 Task: Export your Outlook calendar to a PST file and set a password for the backup.
Action: Mouse moved to (20, 70)
Screenshot: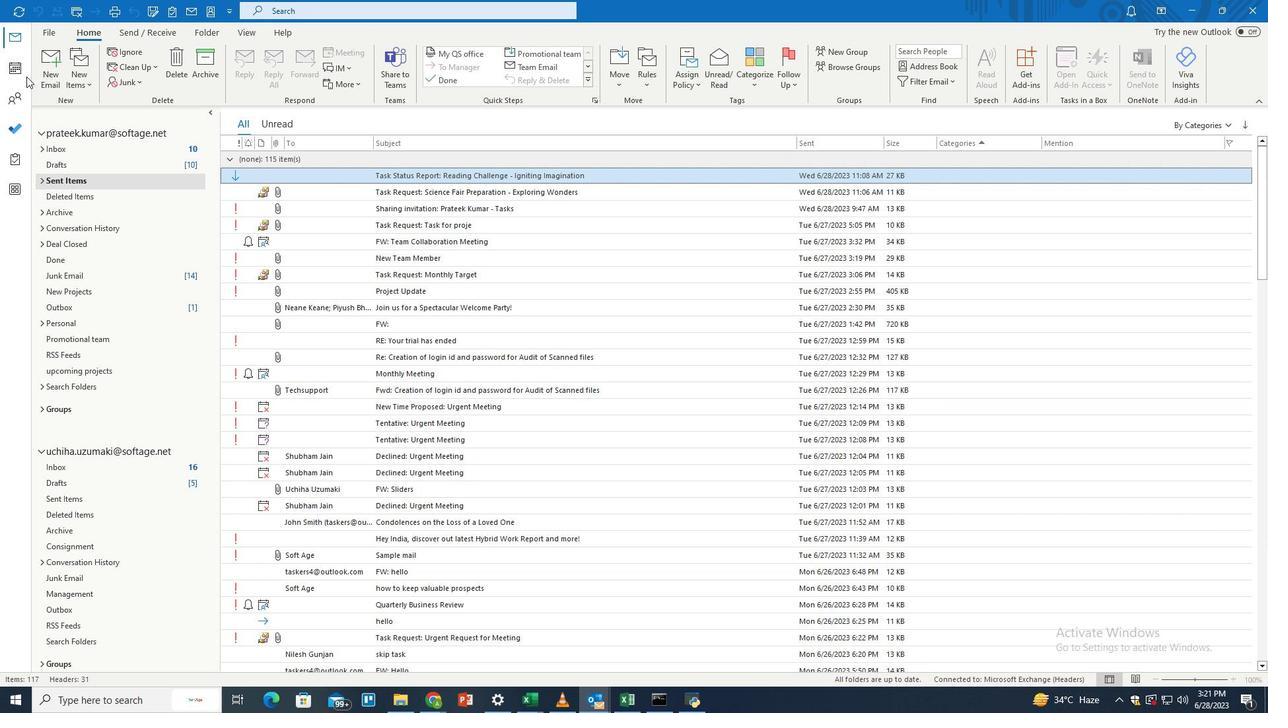
Action: Mouse pressed left at (20, 70)
Screenshot: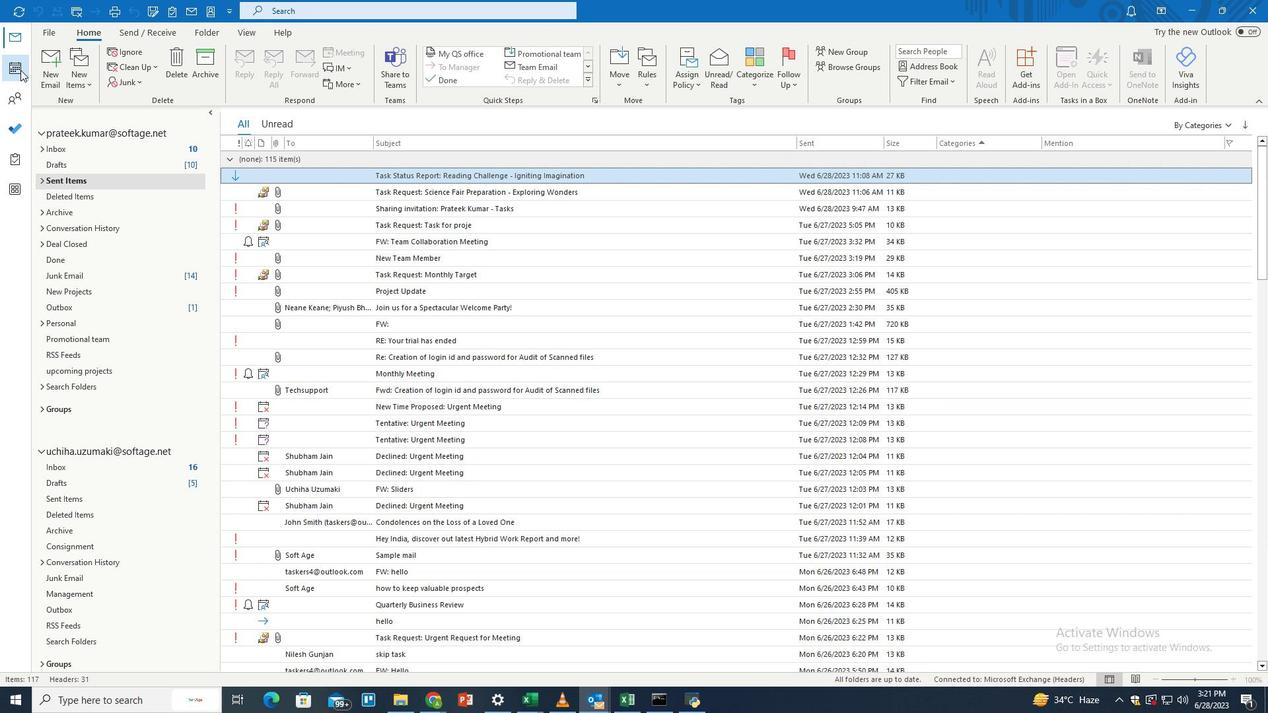 
Action: Mouse moved to (48, 33)
Screenshot: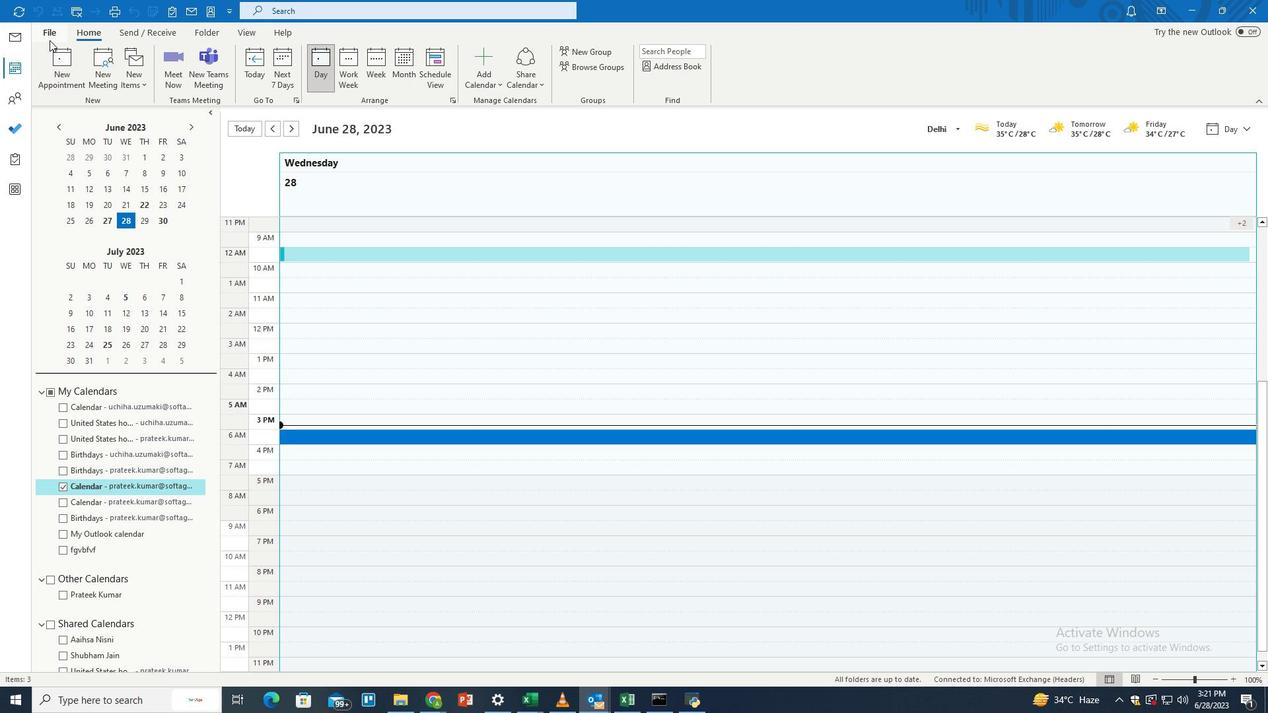 
Action: Mouse pressed left at (48, 33)
Screenshot: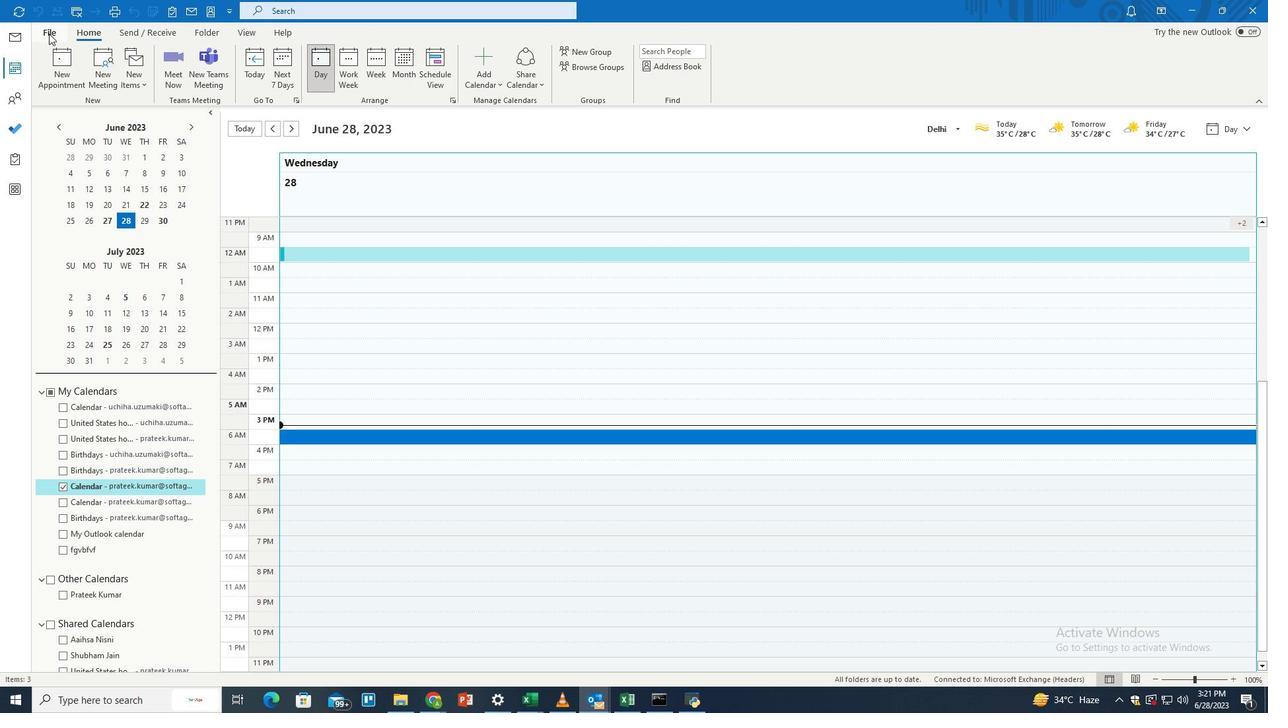
Action: Mouse moved to (48, 90)
Screenshot: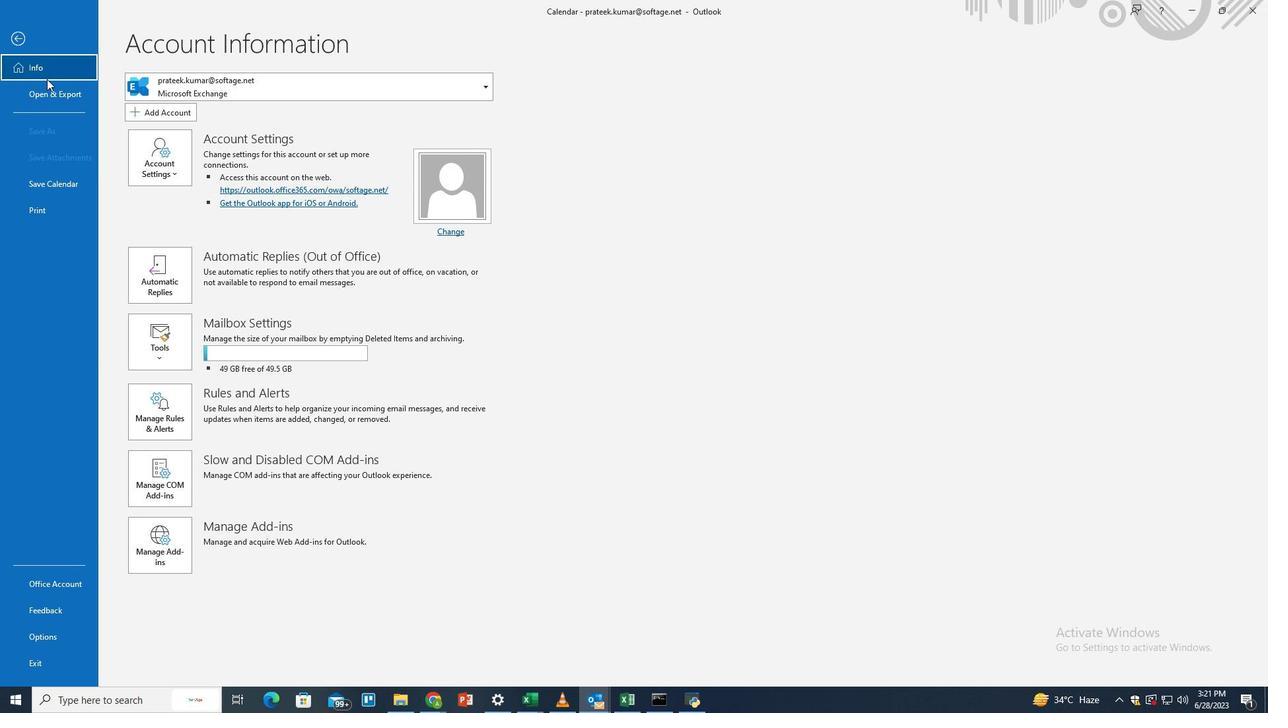 
Action: Mouse pressed left at (48, 90)
Screenshot: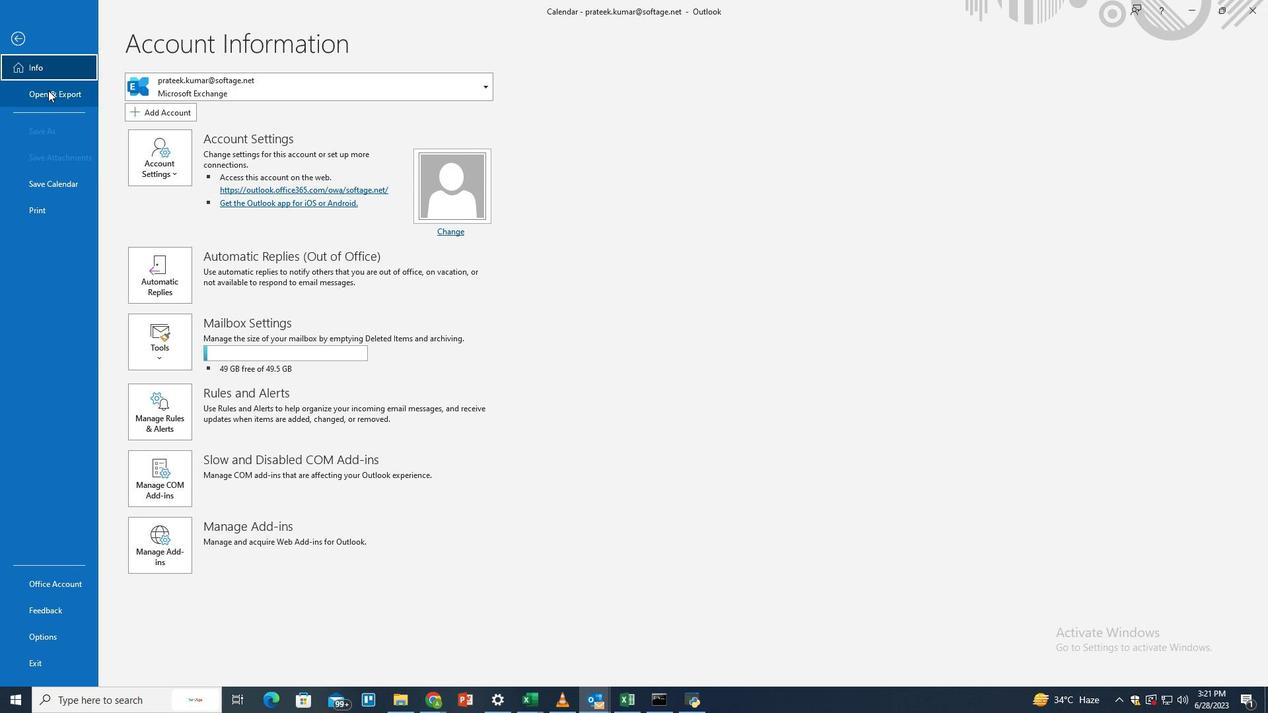 
Action: Mouse moved to (155, 227)
Screenshot: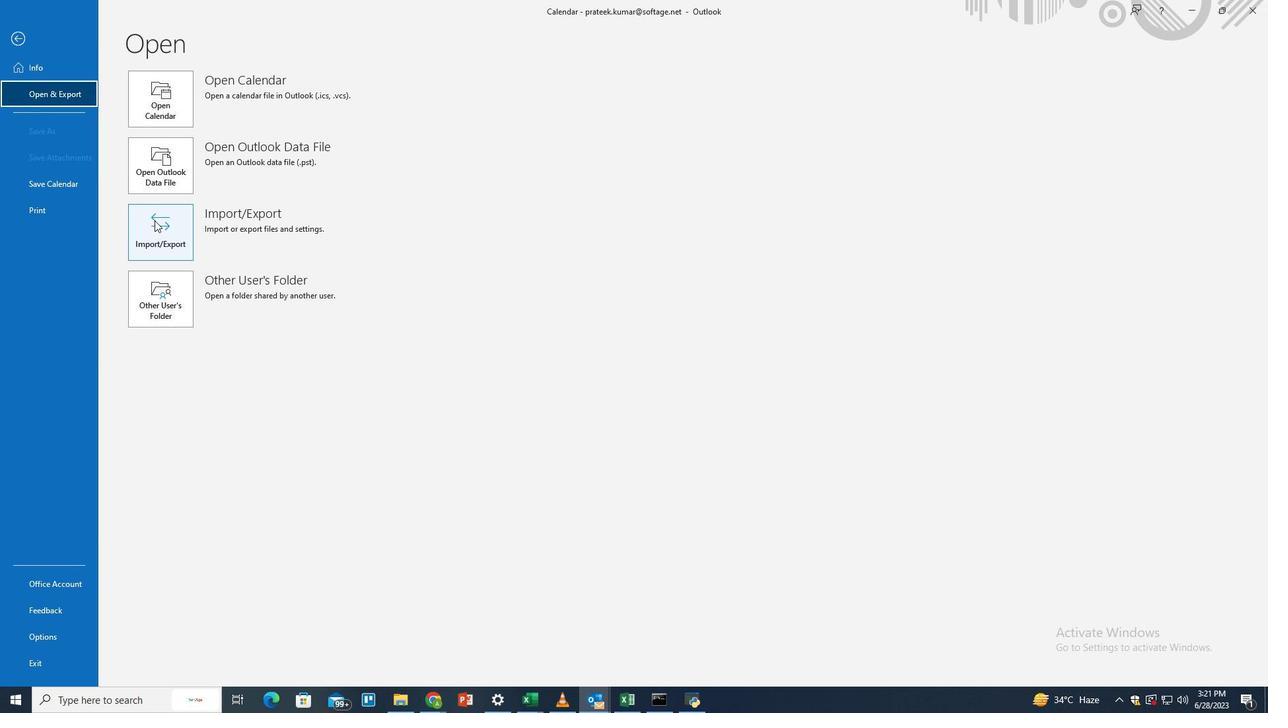 
Action: Mouse pressed left at (155, 227)
Screenshot: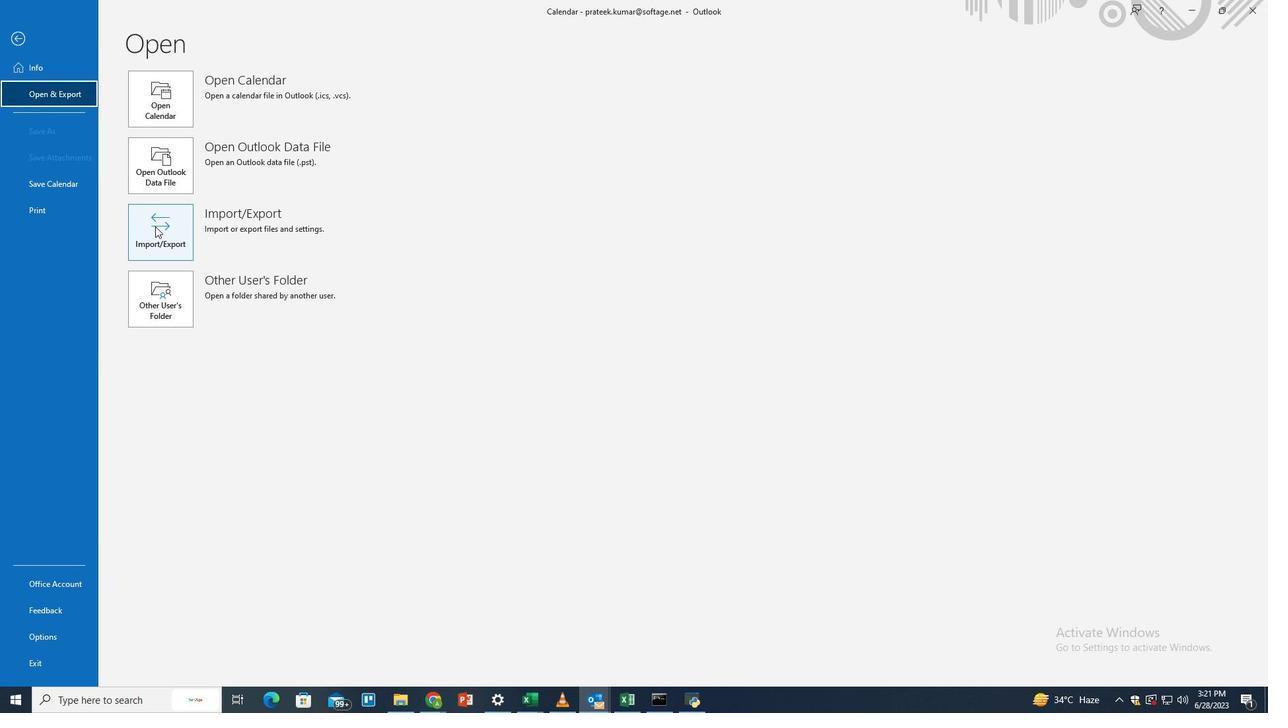 
Action: Mouse moved to (606, 286)
Screenshot: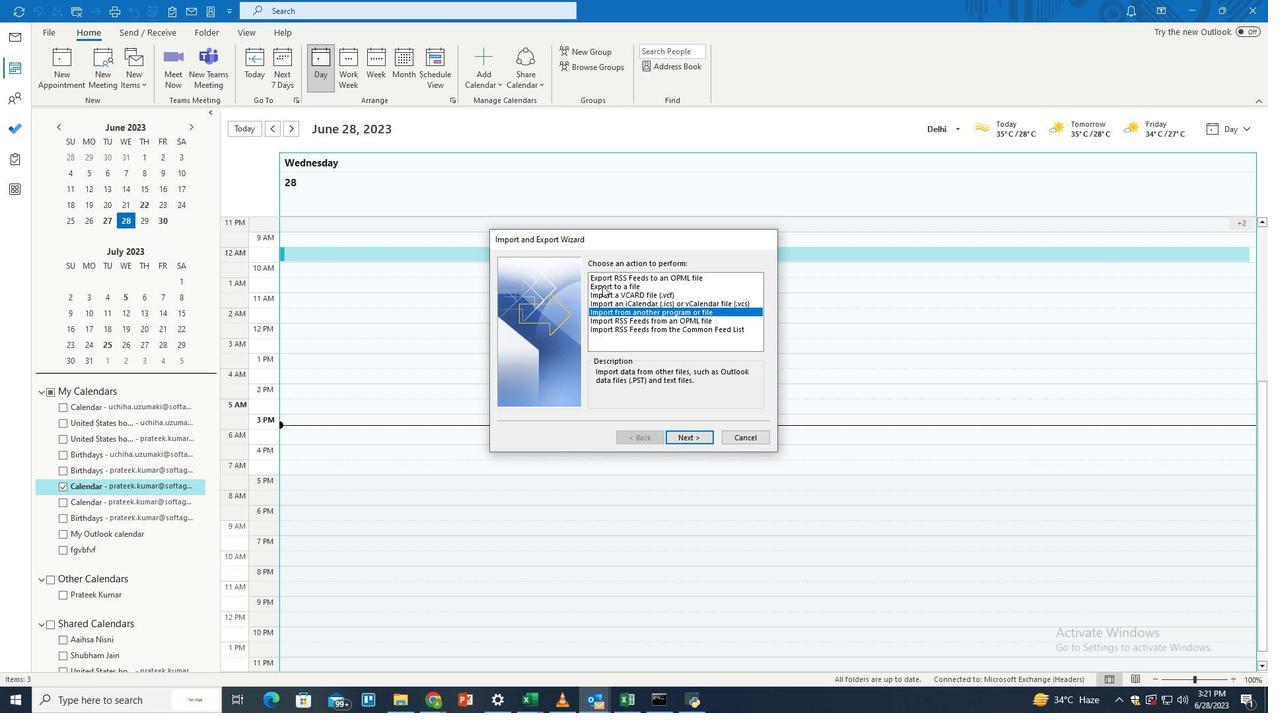 
Action: Mouse pressed left at (606, 286)
Screenshot: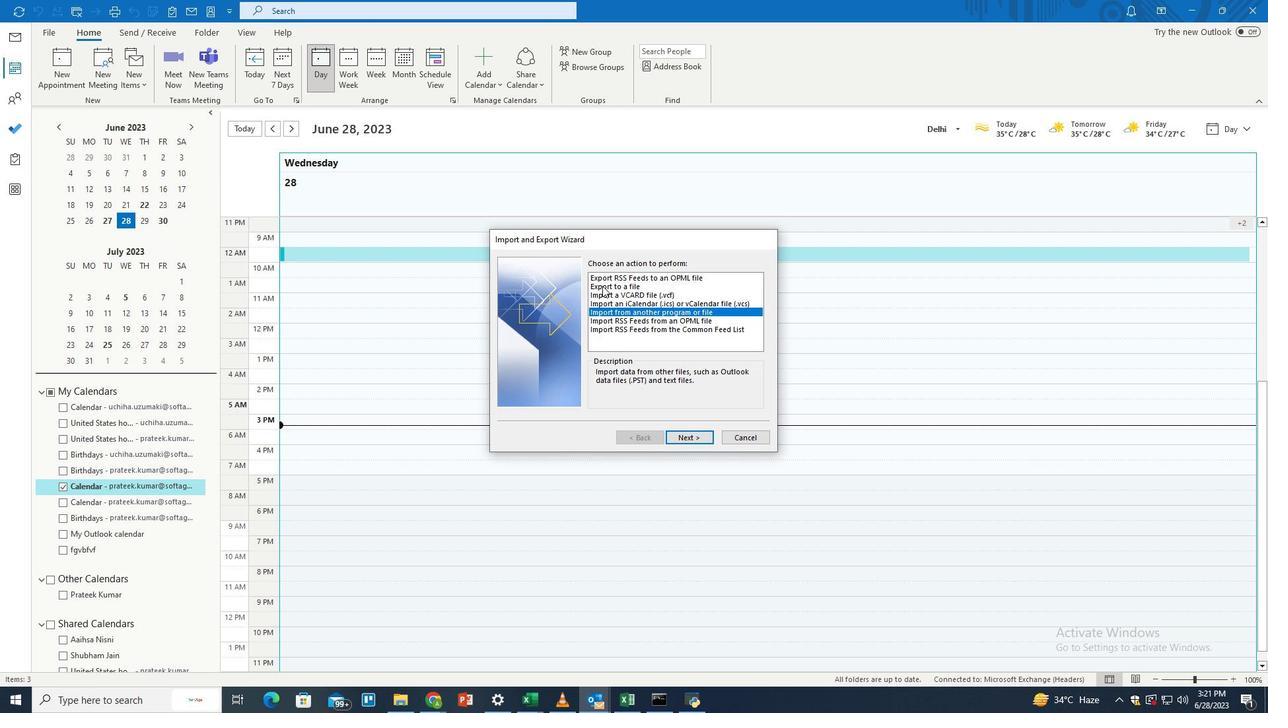 
Action: Mouse moved to (699, 436)
Screenshot: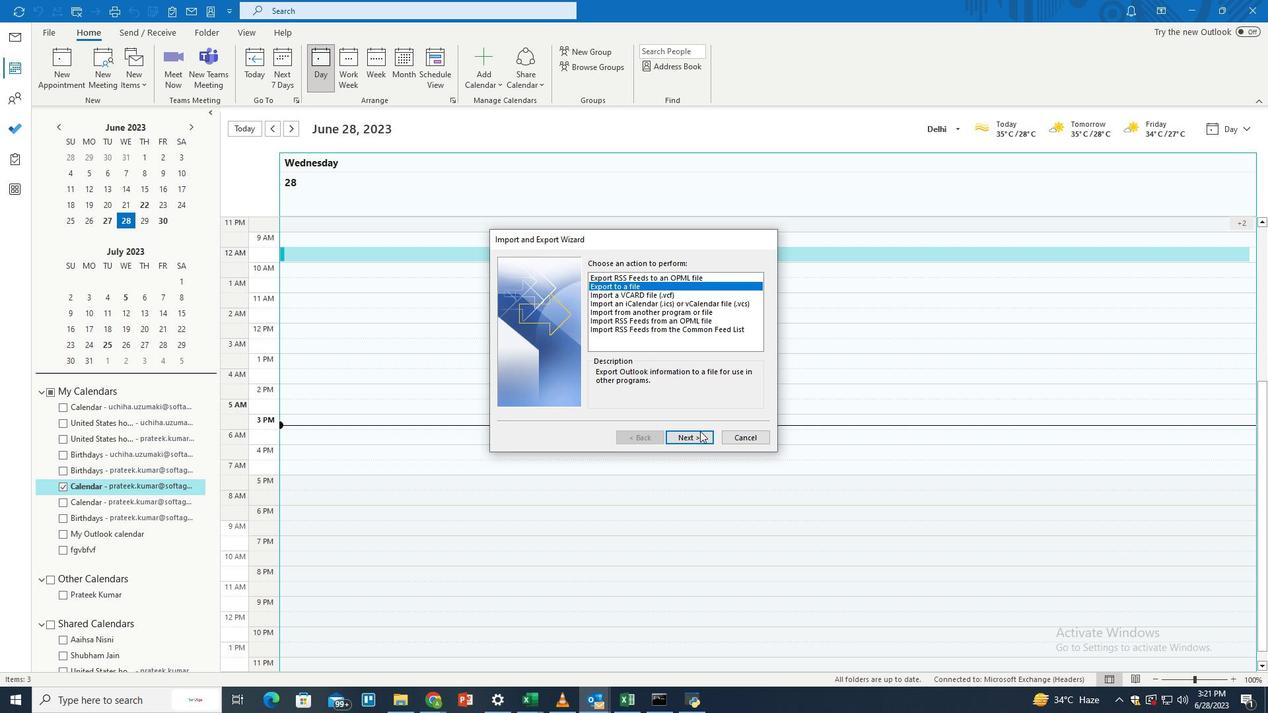 
Action: Mouse pressed left at (699, 436)
Screenshot: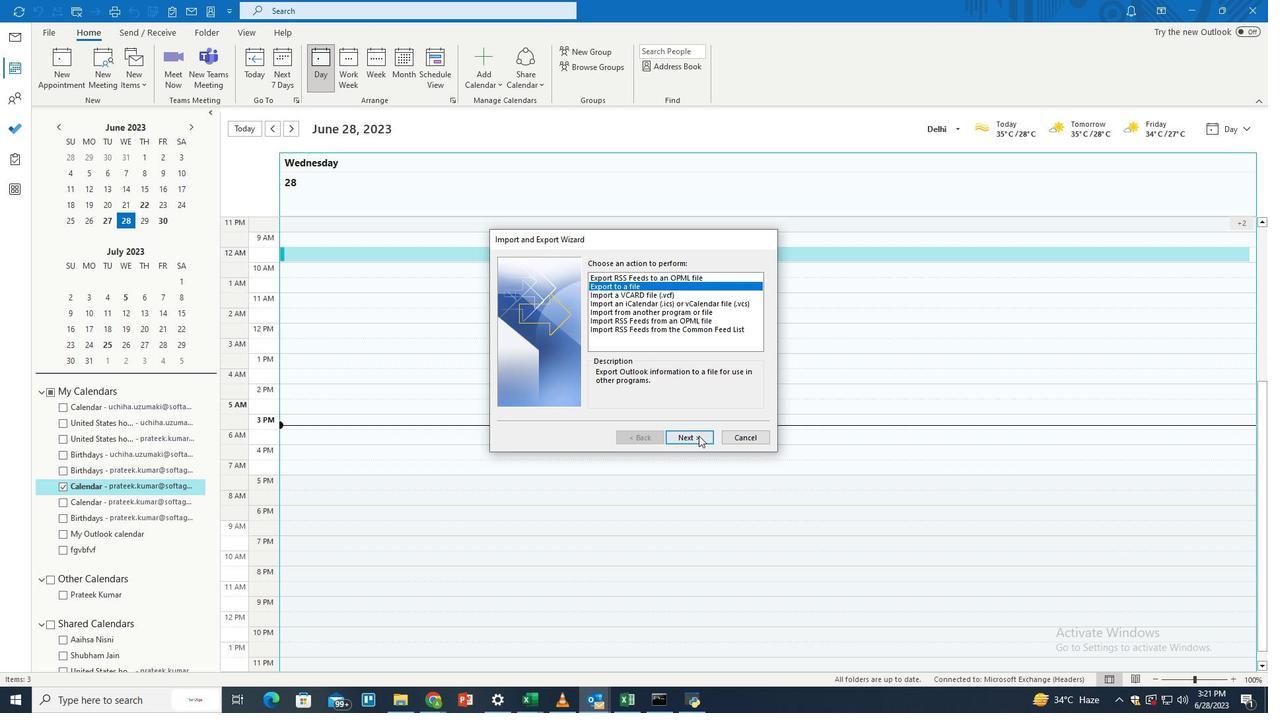 
Action: Mouse moved to (641, 285)
Screenshot: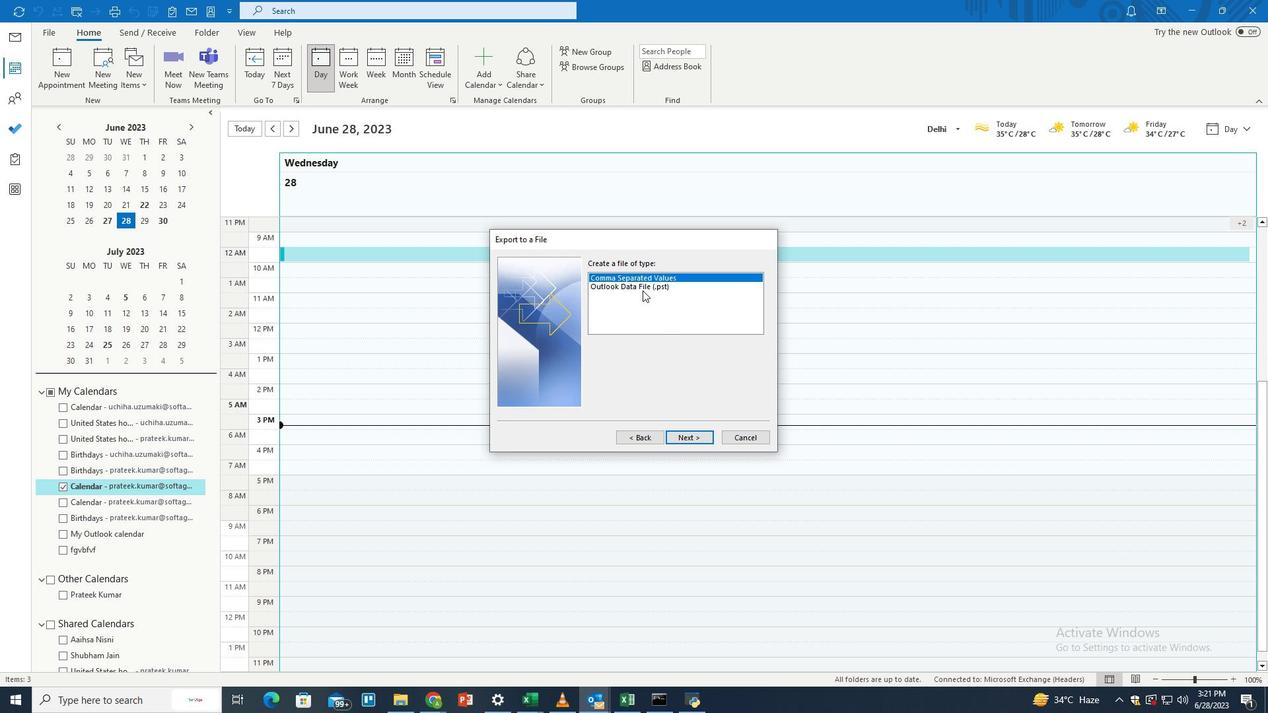 
Action: Mouse pressed left at (641, 285)
Screenshot: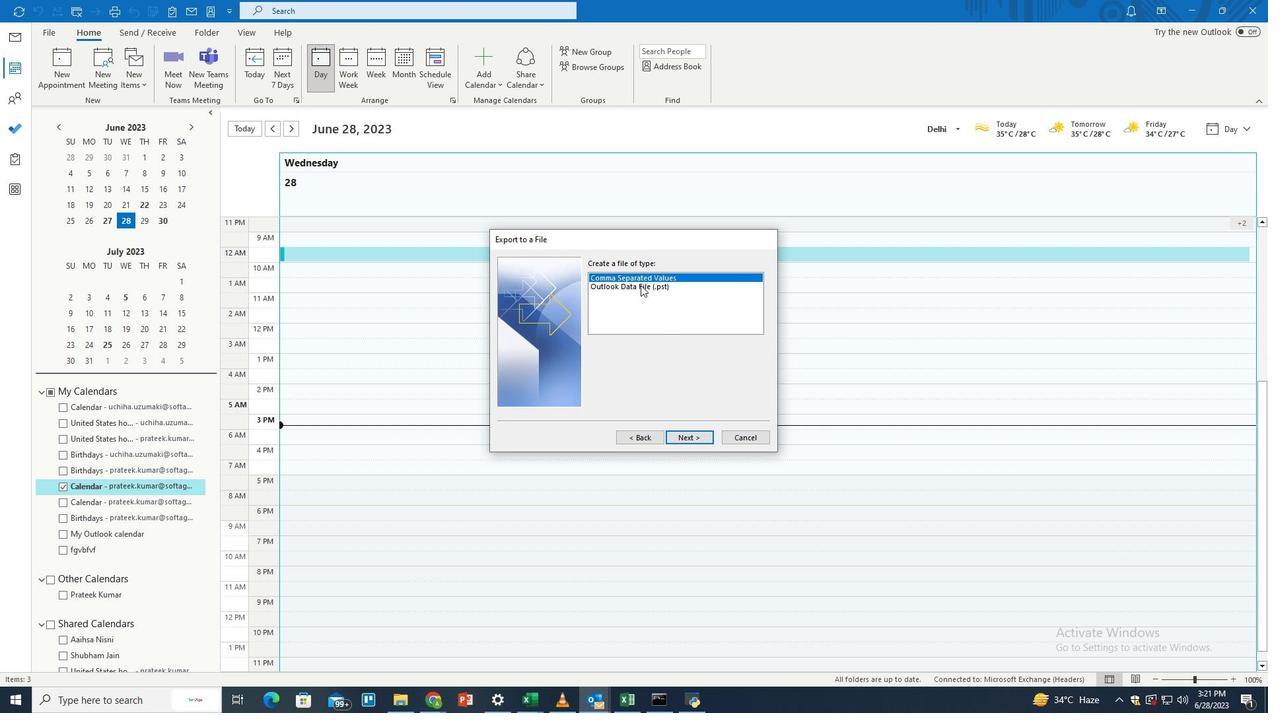 
Action: Mouse moved to (684, 440)
Screenshot: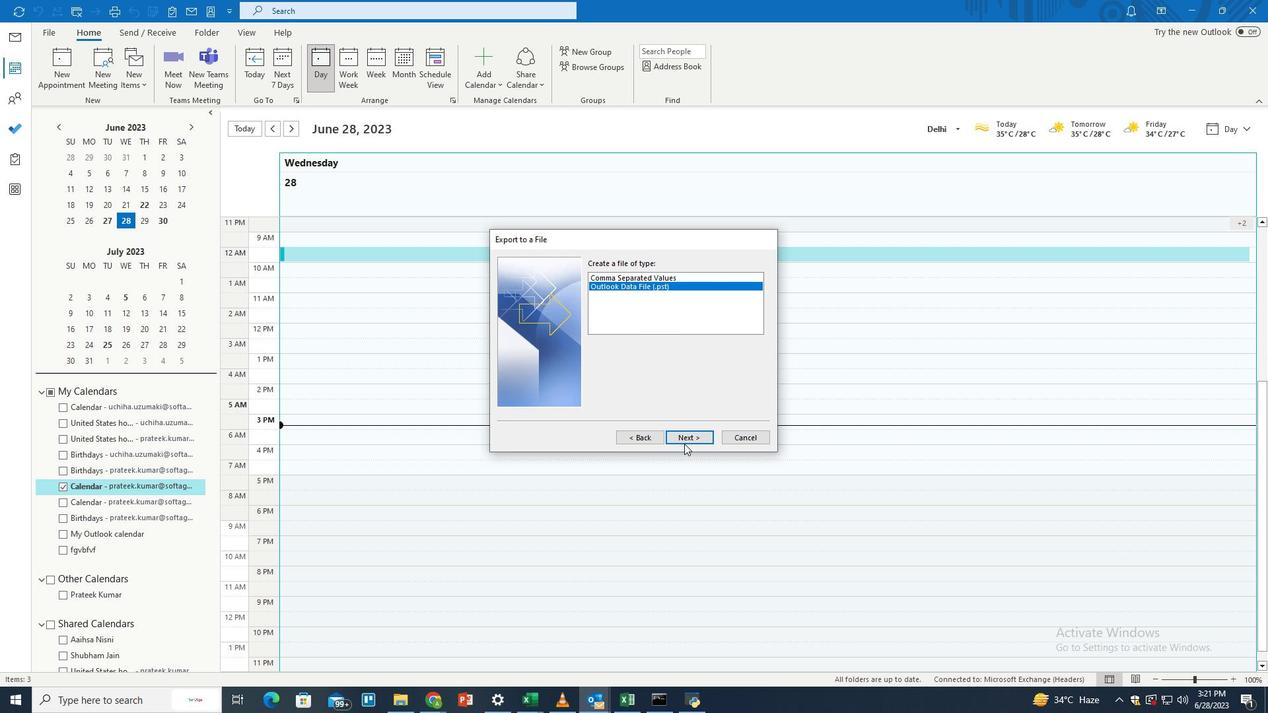 
Action: Mouse pressed left at (684, 440)
Screenshot: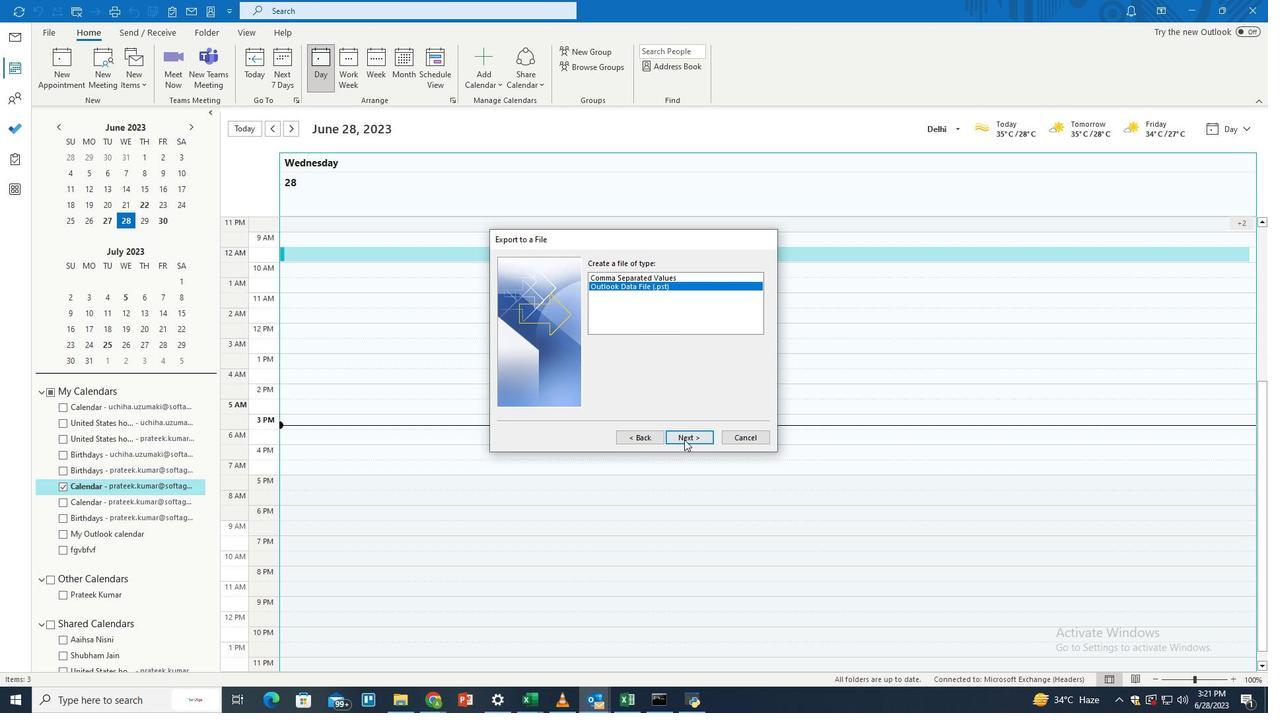 
Action: Mouse moved to (652, 342)
Screenshot: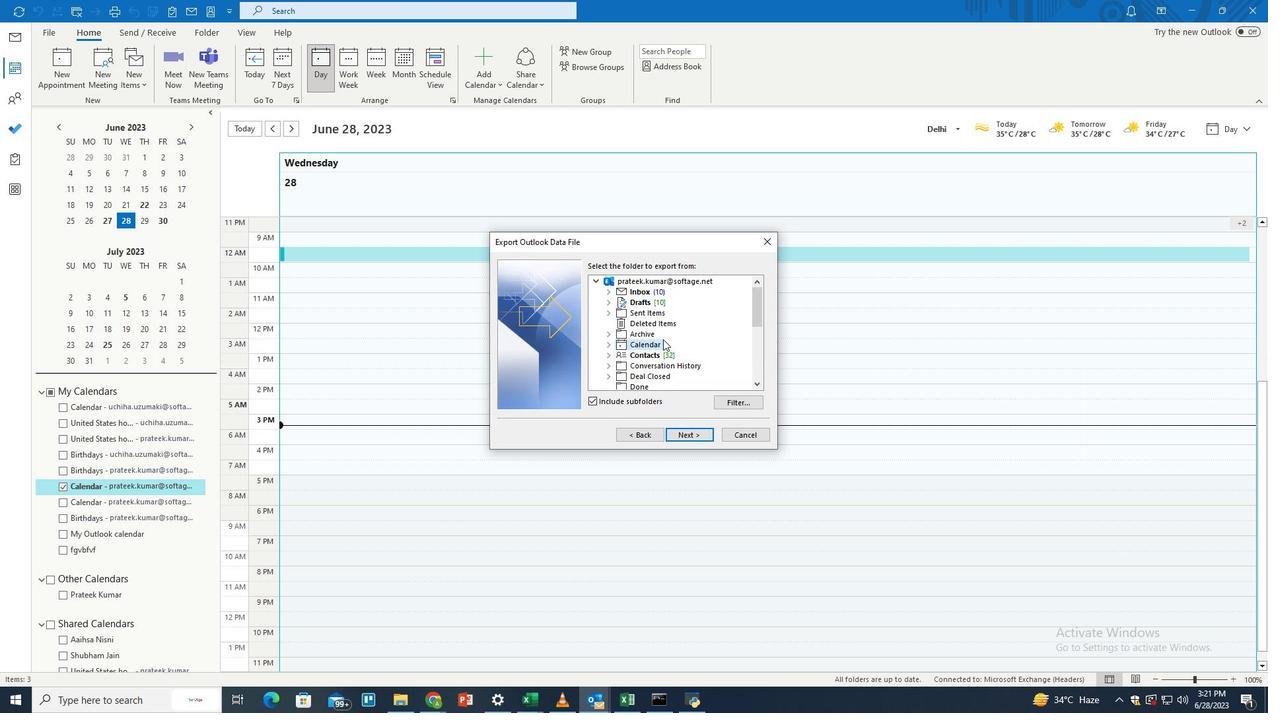
Action: Mouse pressed left at (652, 342)
Screenshot: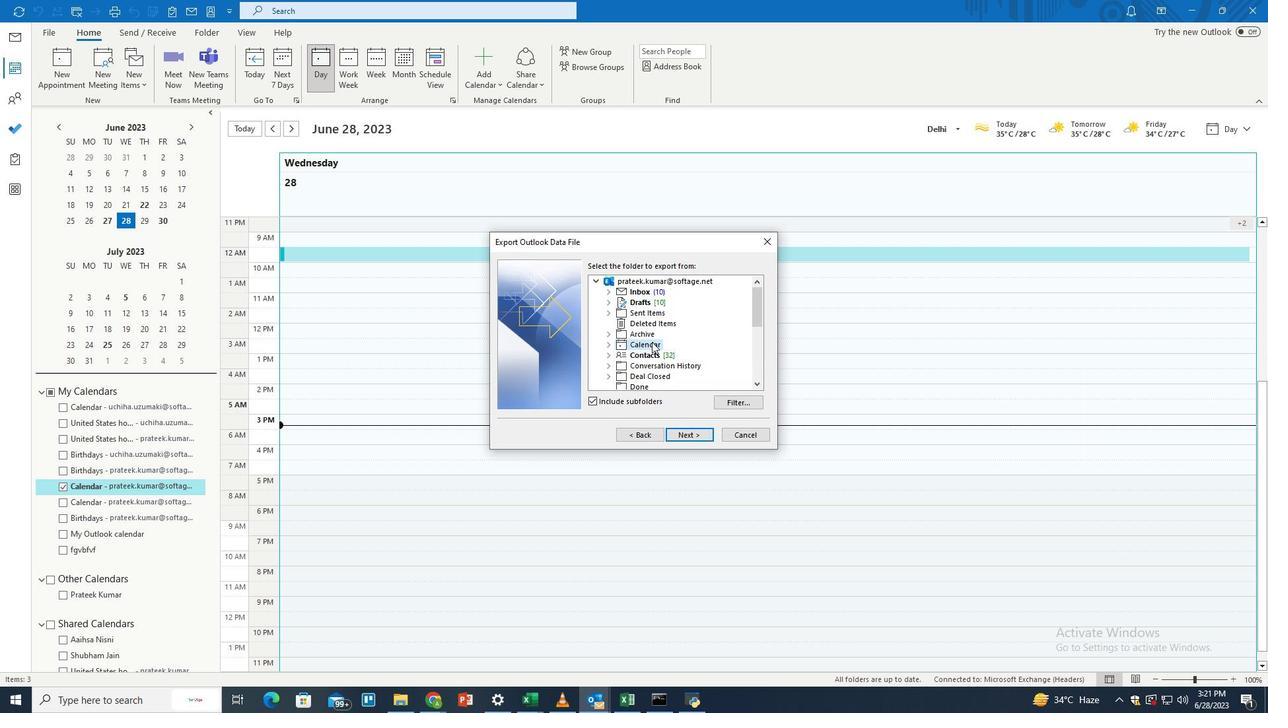 
Action: Mouse moved to (690, 437)
Screenshot: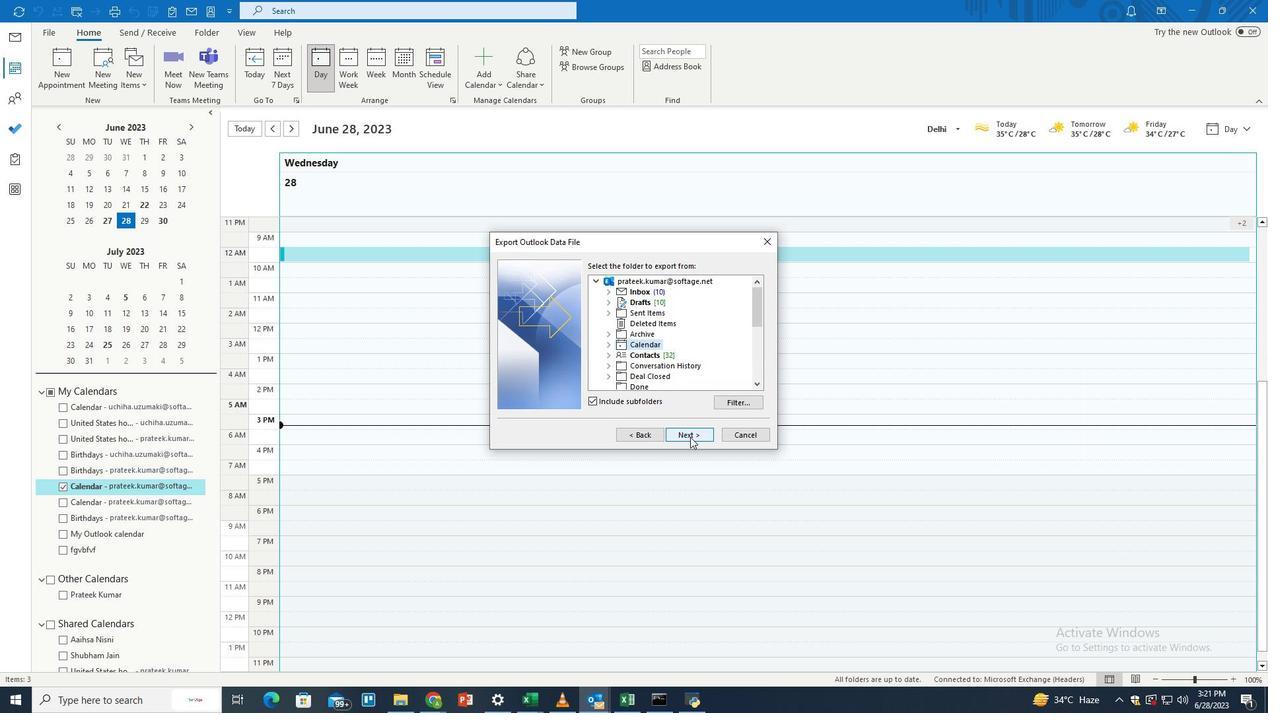 
Action: Mouse pressed left at (690, 437)
Screenshot: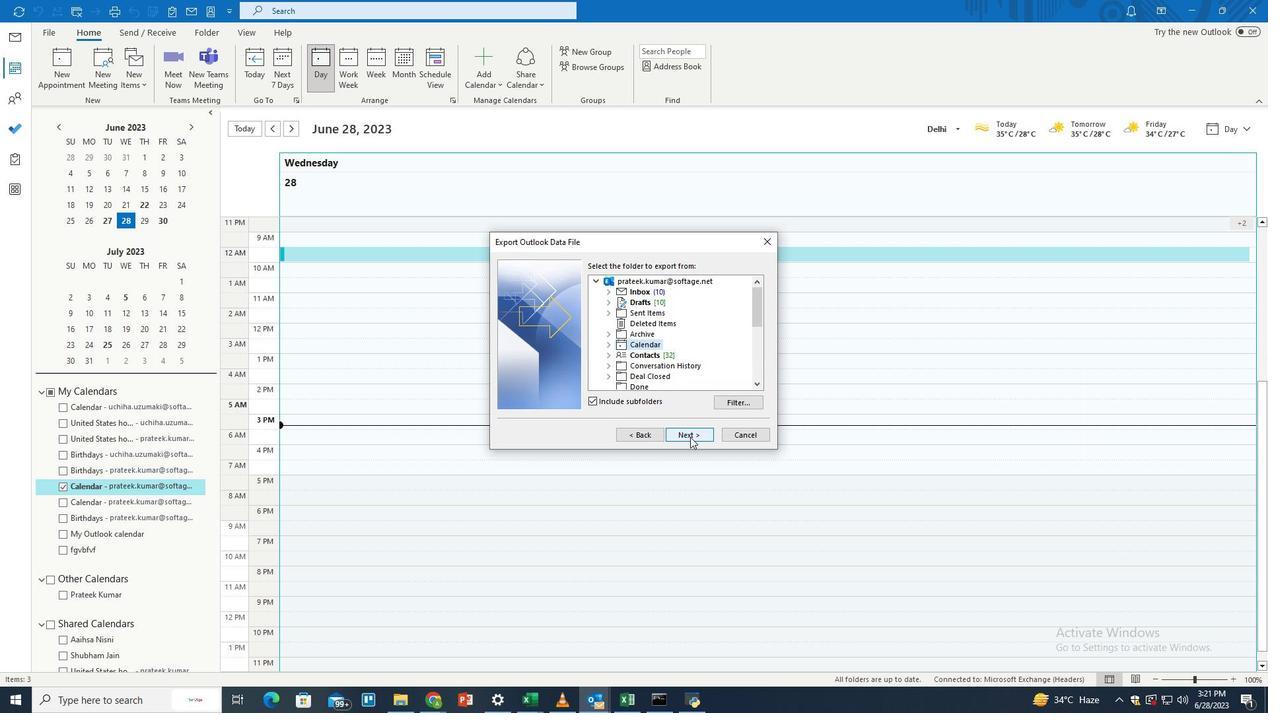 
Action: Mouse moved to (688, 431)
Screenshot: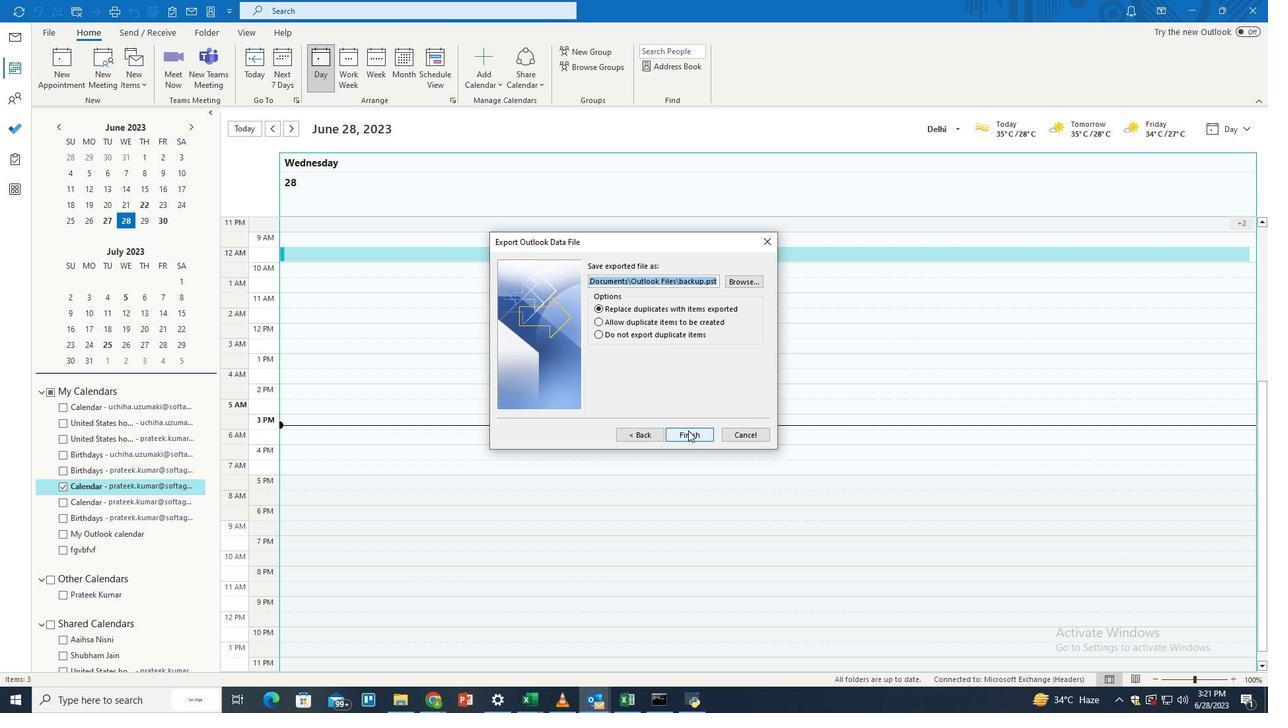 
Action: Mouse pressed left at (688, 431)
Screenshot: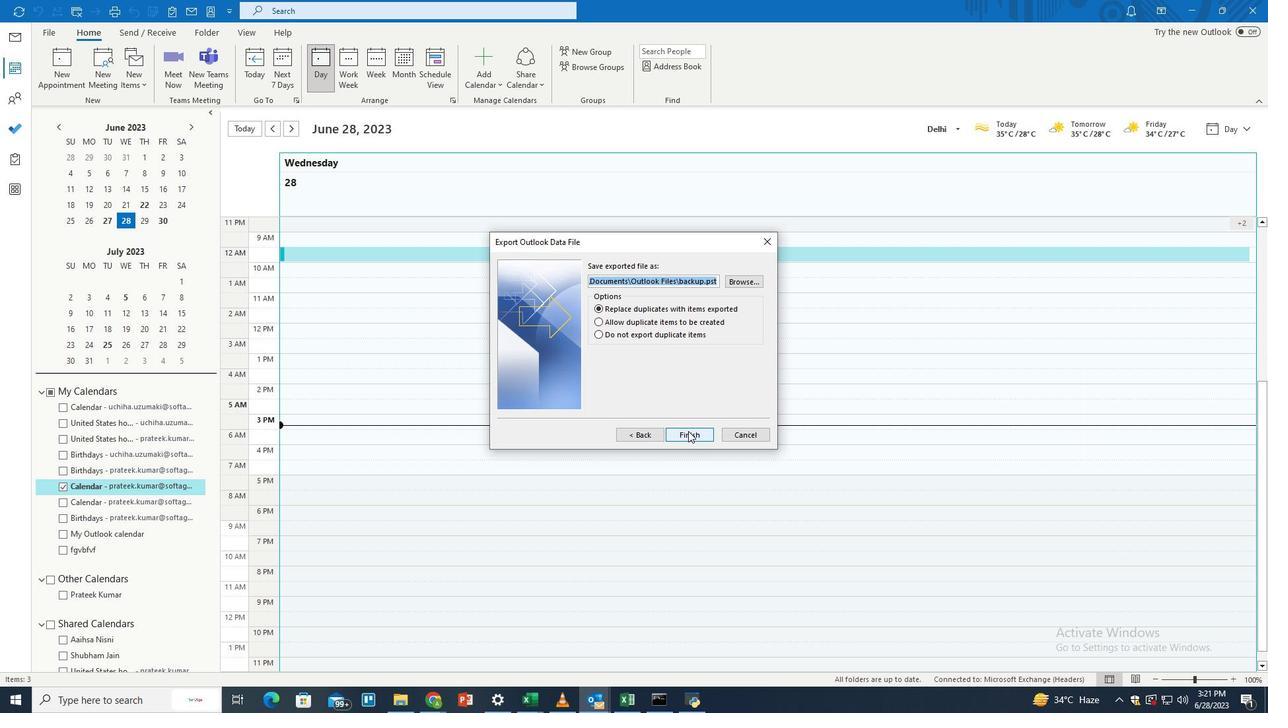 
Action: Mouse moved to (600, 351)
Screenshot: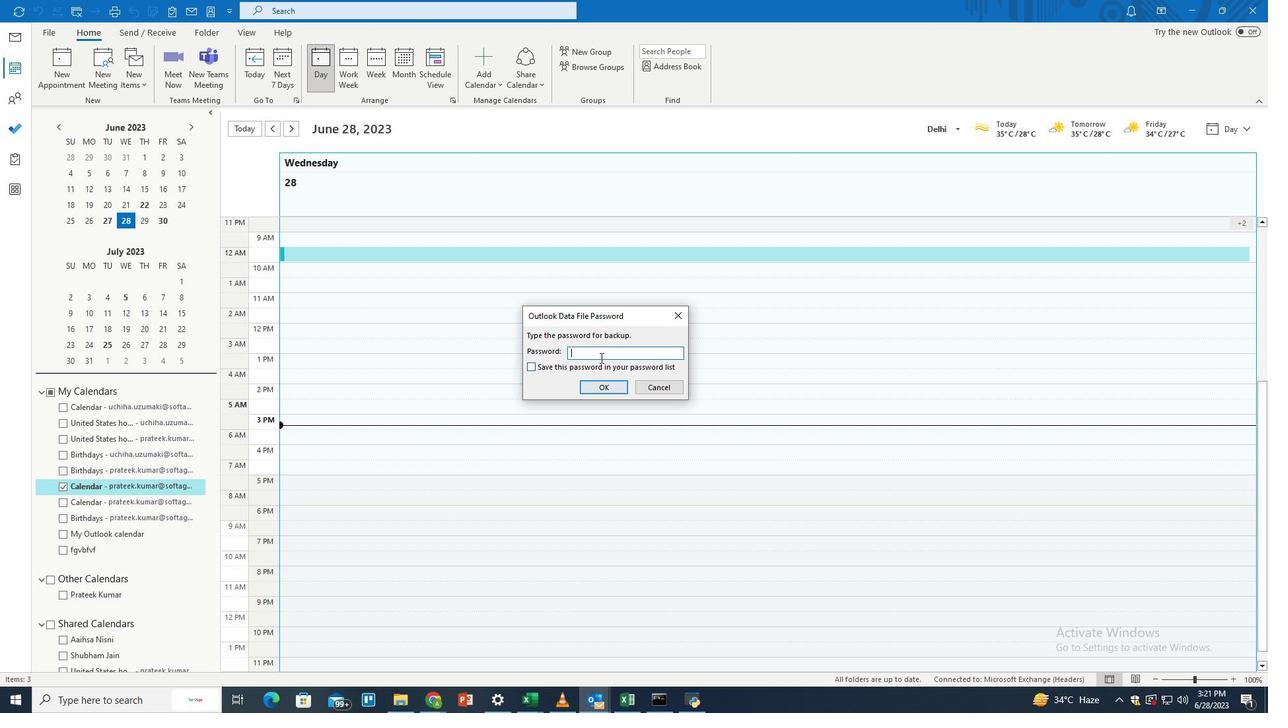 
Action: Mouse pressed left at (600, 351)
Screenshot: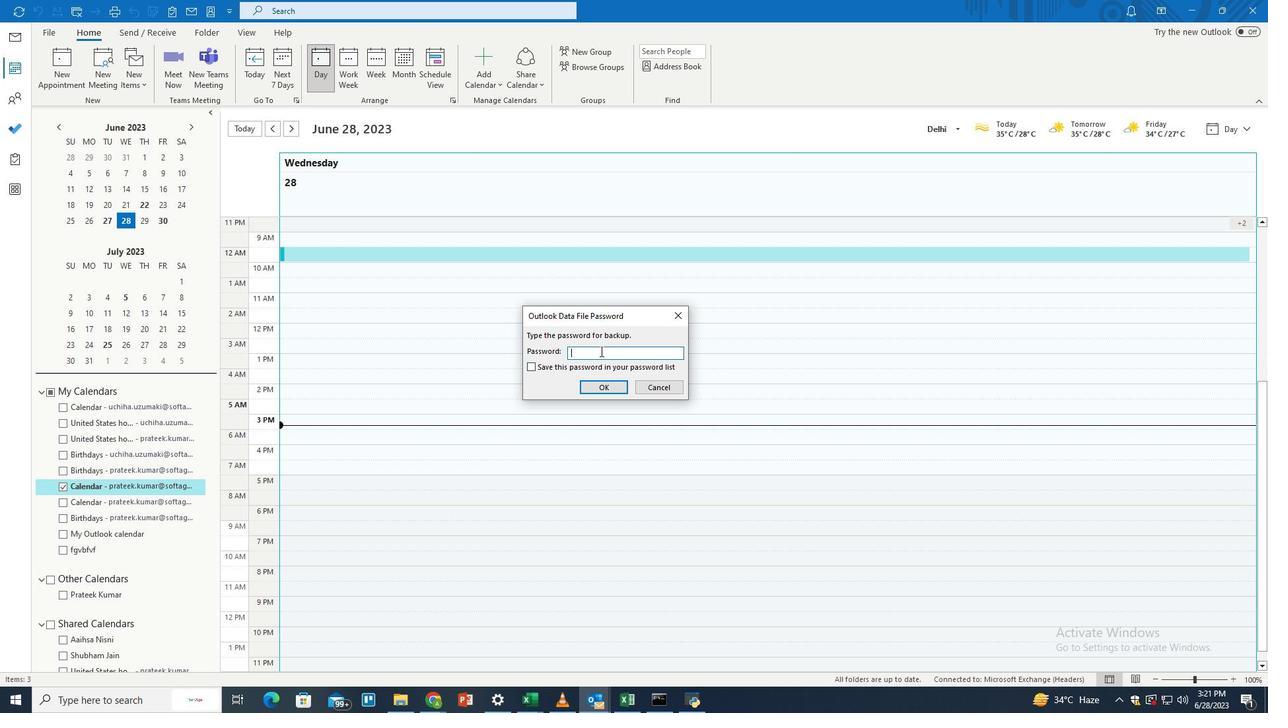 
Action: Mouse moved to (600, 350)
Screenshot: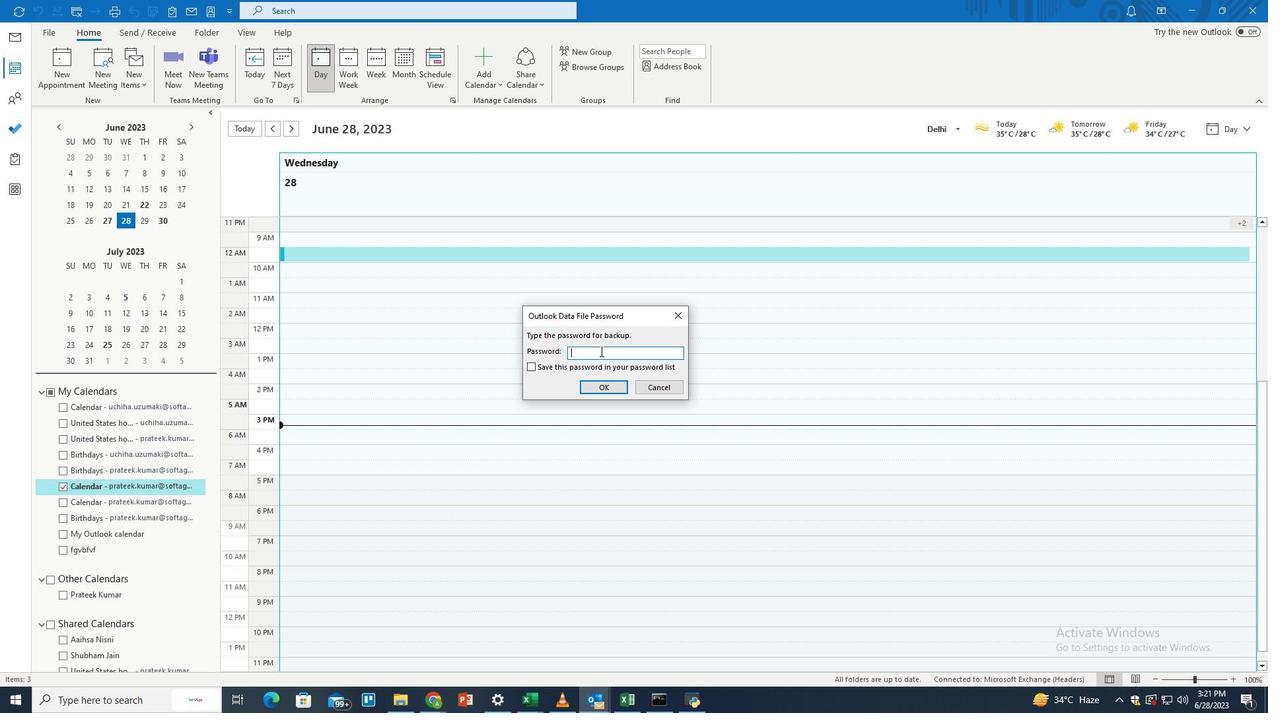 
Action: Key pressed <Key.shift>Aoftage<Key.shift>@1234
Screenshot: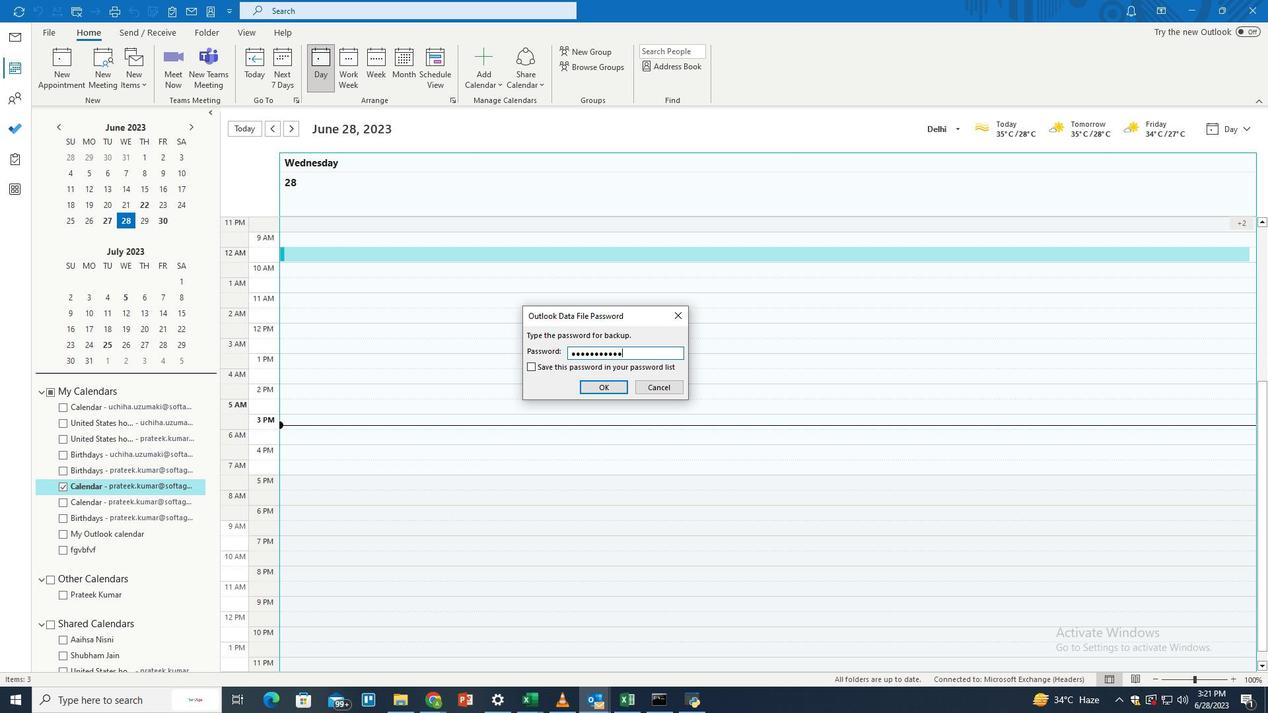 
Action: Mouse moved to (606, 386)
Screenshot: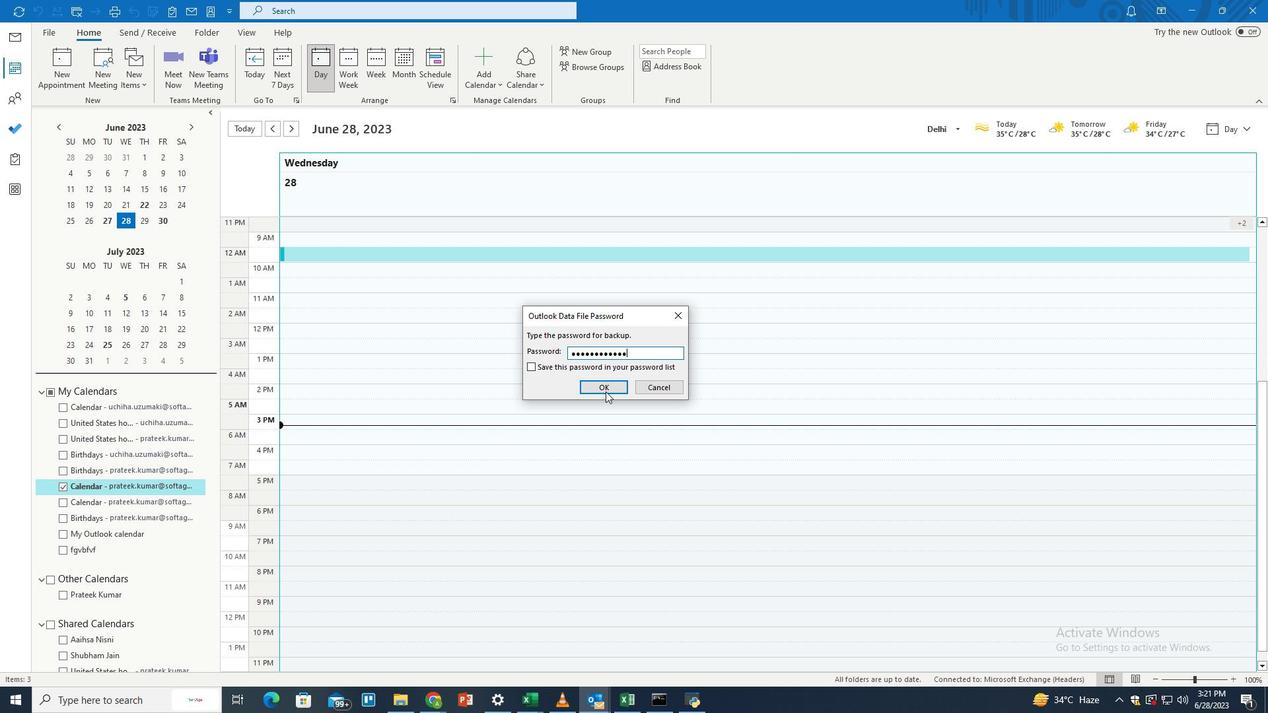 
Action: Mouse pressed left at (606, 386)
Screenshot: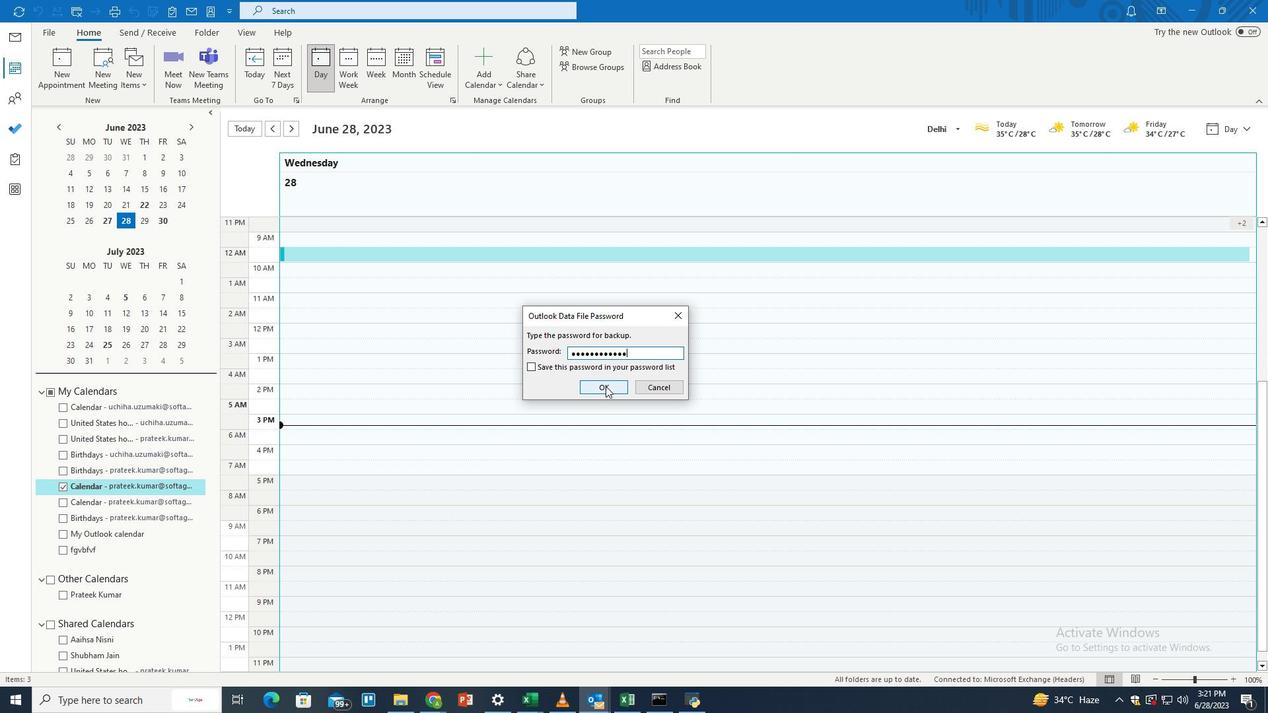 
